Task: Add place name "Dlf cyber hub".
Action: Mouse moved to (92, 66)
Screenshot: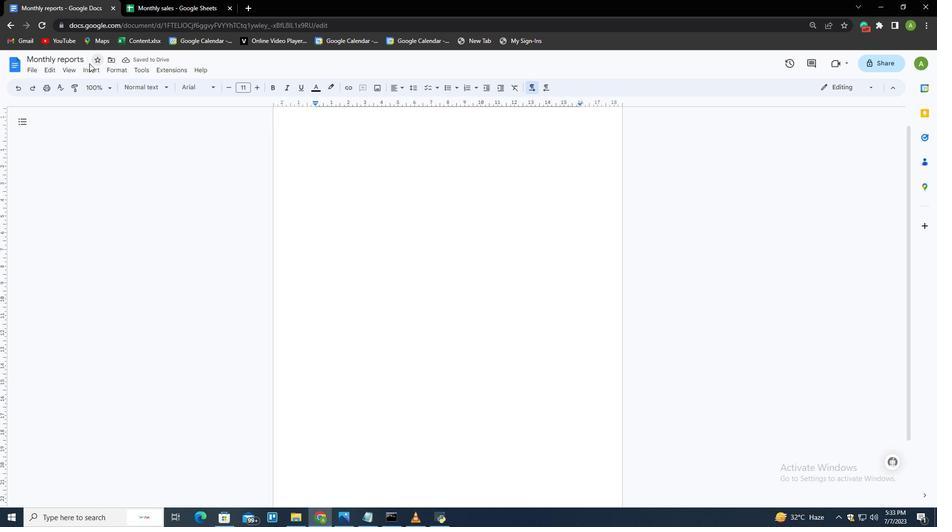 
Action: Mouse pressed left at (92, 66)
Screenshot: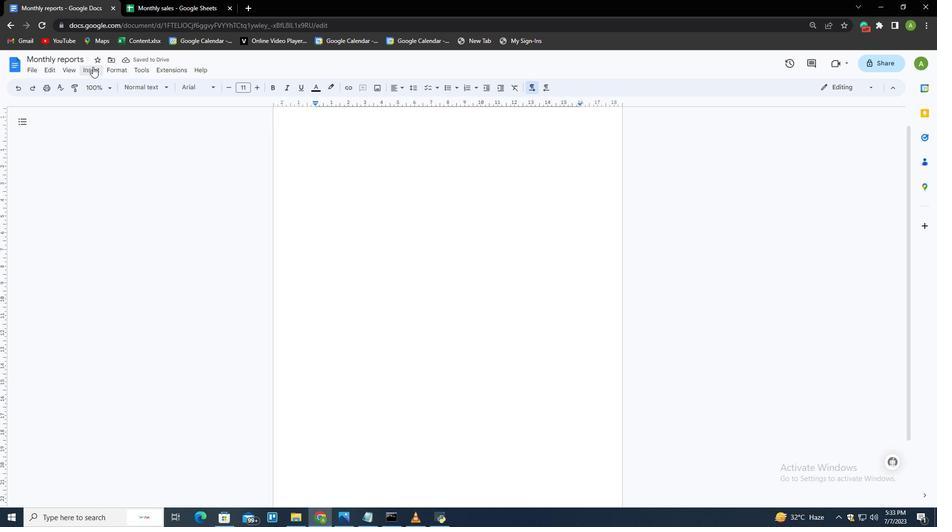 
Action: Mouse moved to (108, 170)
Screenshot: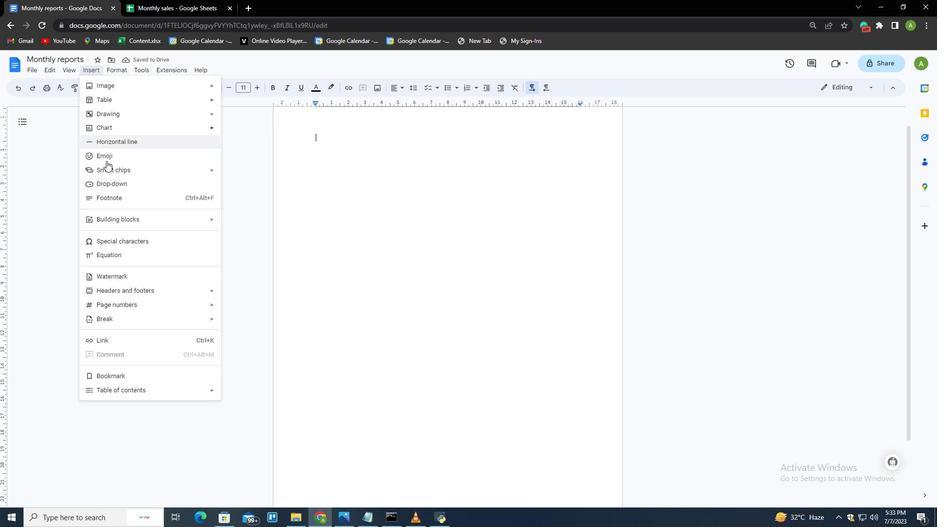 
Action: Mouse pressed left at (108, 170)
Screenshot: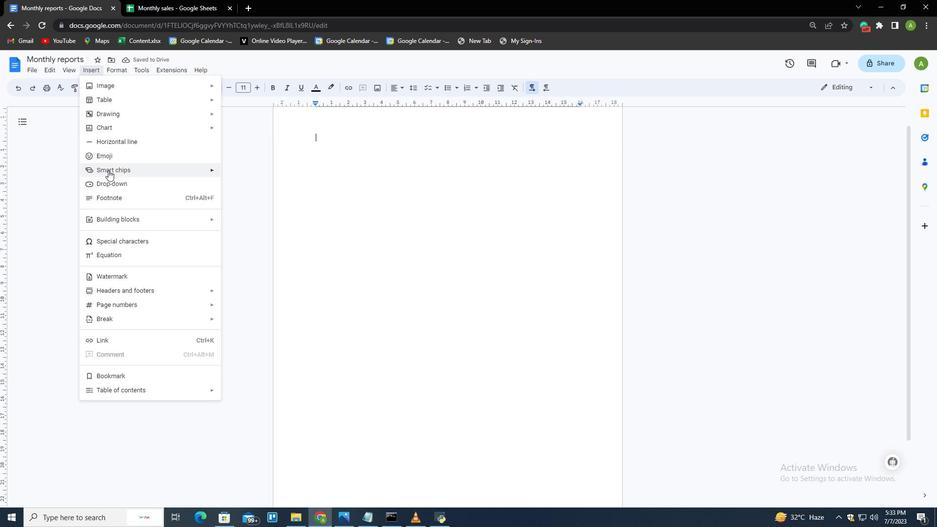 
Action: Mouse moved to (242, 225)
Screenshot: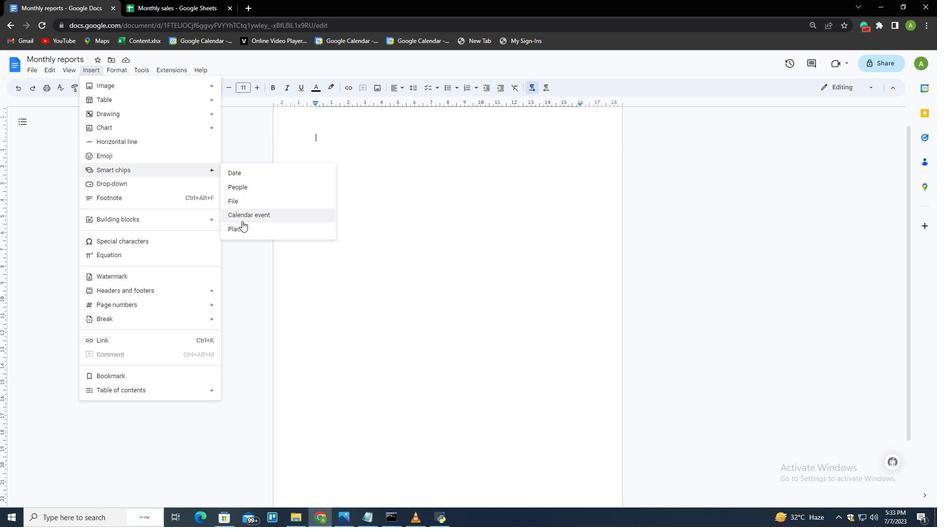 
Action: Mouse pressed left at (242, 225)
Screenshot: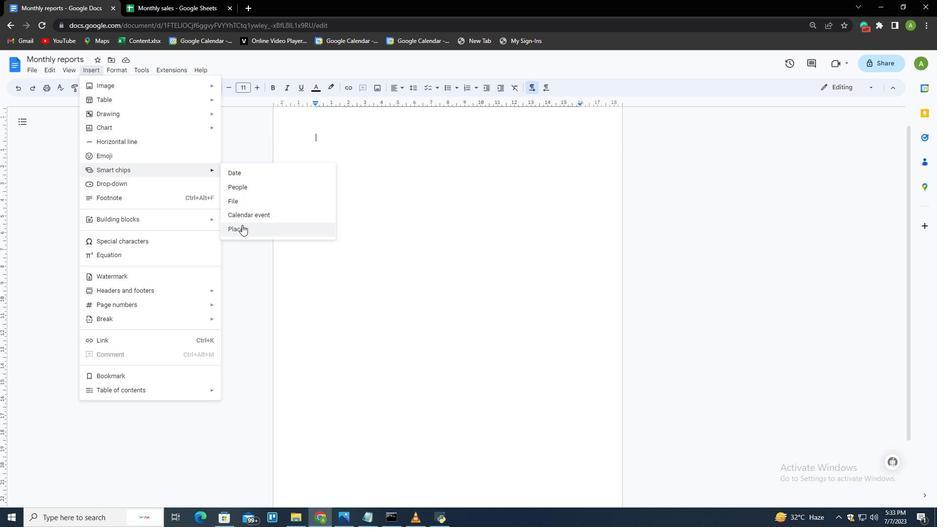 
Action: Mouse moved to (358, 138)
Screenshot: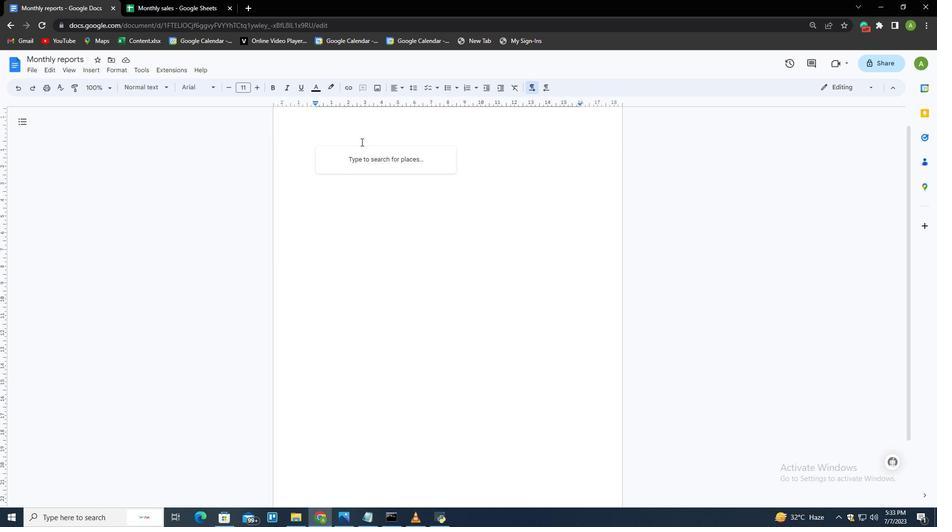 
Action: Key pressed <Key.shift>Dlf<Key.down><Key.enter>
Screenshot: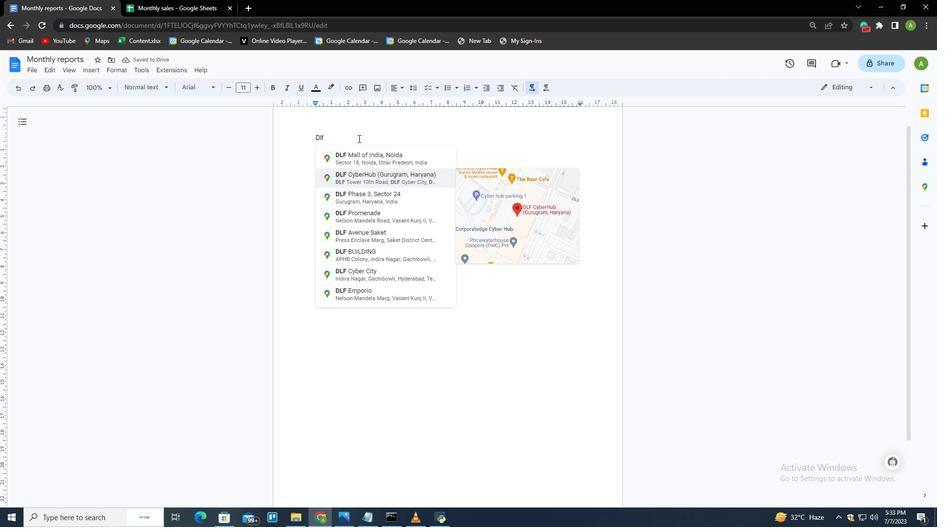 
